 Task: Filter the leads by  my leads
Action: Mouse moved to (132, 172)
Screenshot: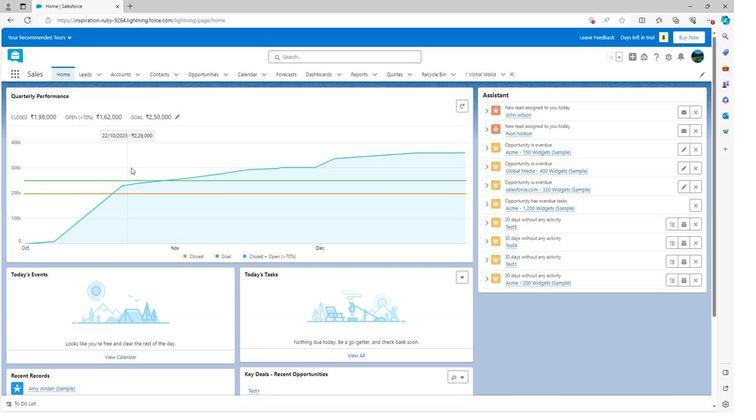 
Action: Mouse scrolled (132, 172) with delta (0, 0)
Screenshot: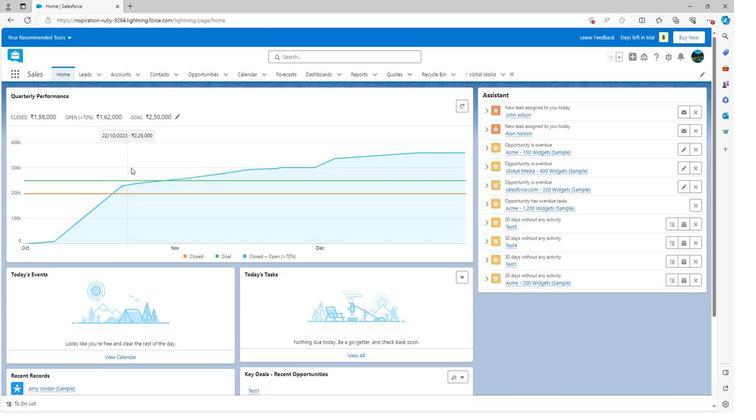 
Action: Mouse moved to (132, 172)
Screenshot: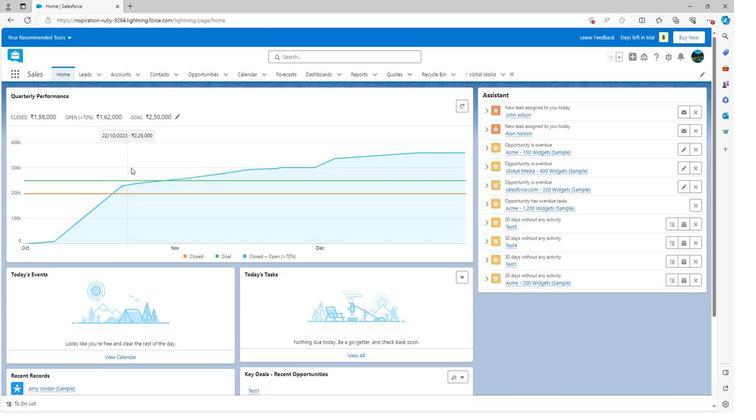 
Action: Mouse scrolled (132, 172) with delta (0, 0)
Screenshot: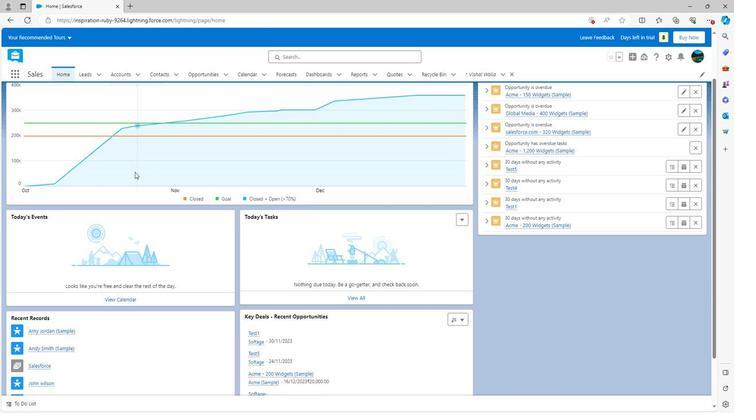 
Action: Mouse scrolled (132, 172) with delta (0, 0)
Screenshot: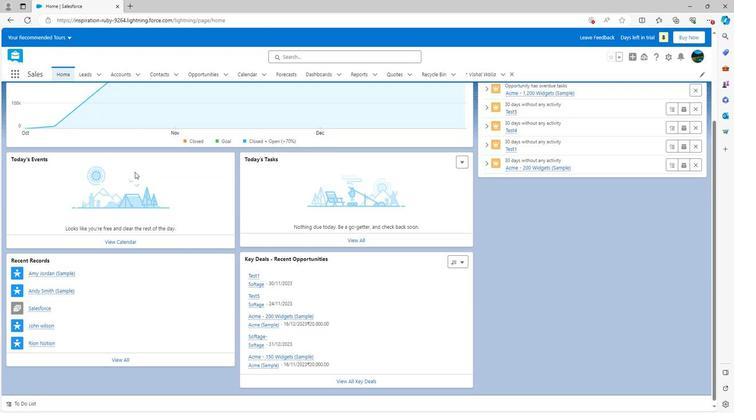 
Action: Mouse scrolled (132, 172) with delta (0, 0)
Screenshot: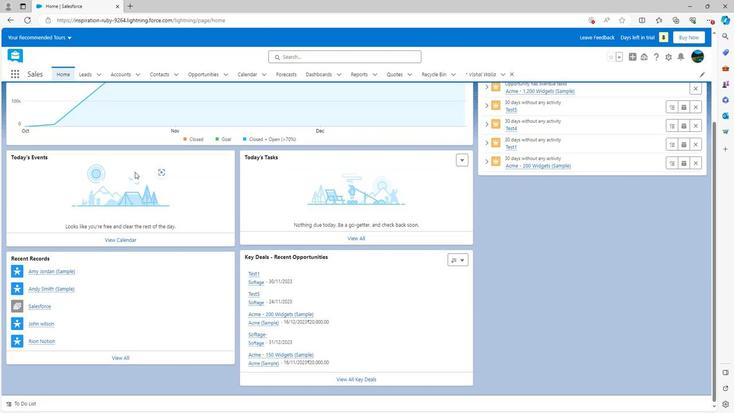 
Action: Mouse scrolled (132, 172) with delta (0, 0)
Screenshot: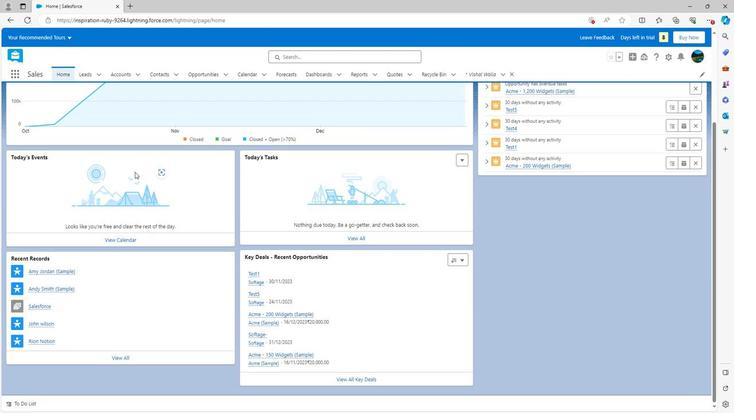 
Action: Mouse moved to (132, 168)
Screenshot: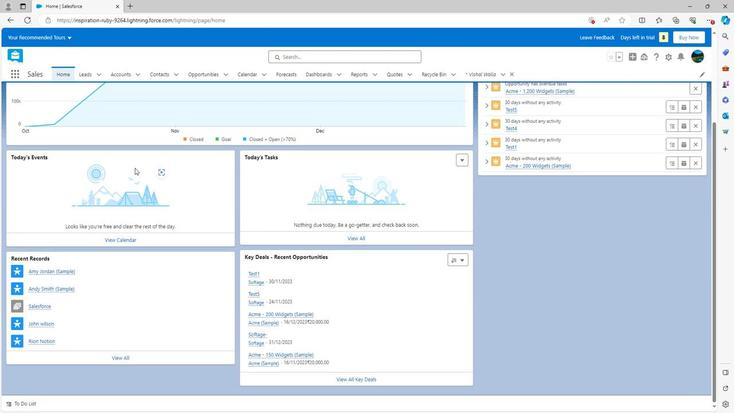 
Action: Mouse scrolled (132, 168) with delta (0, 0)
Screenshot: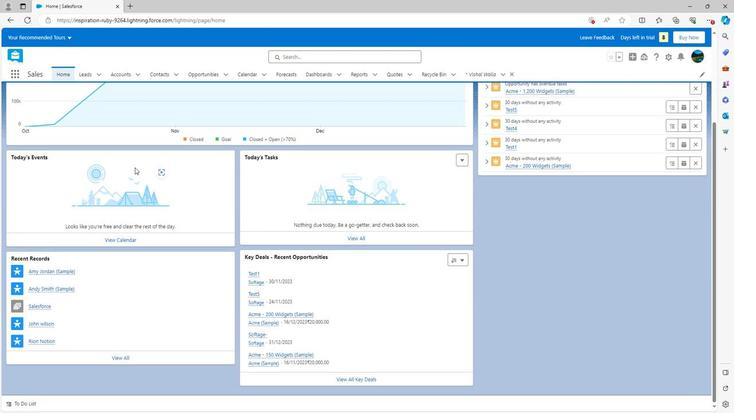 
Action: Mouse scrolled (132, 168) with delta (0, 0)
Screenshot: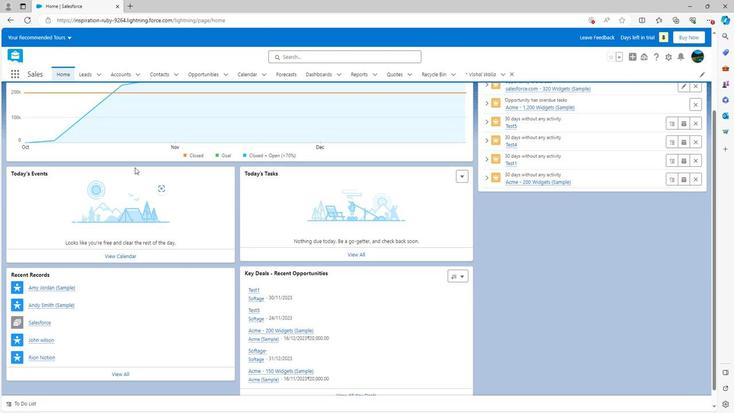 
Action: Mouse moved to (132, 166)
Screenshot: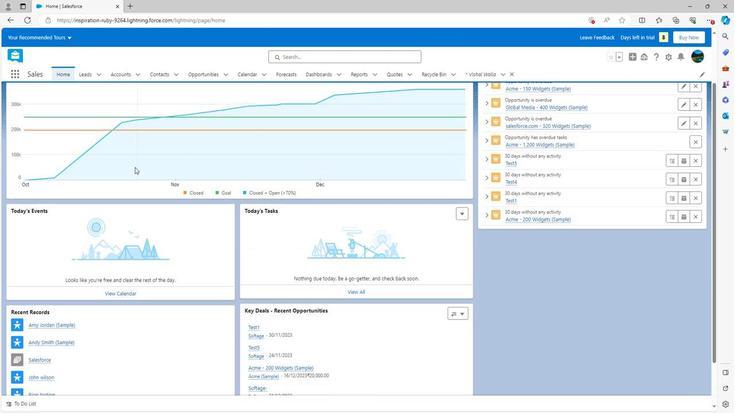 
Action: Mouse scrolled (132, 167) with delta (0, 0)
Screenshot: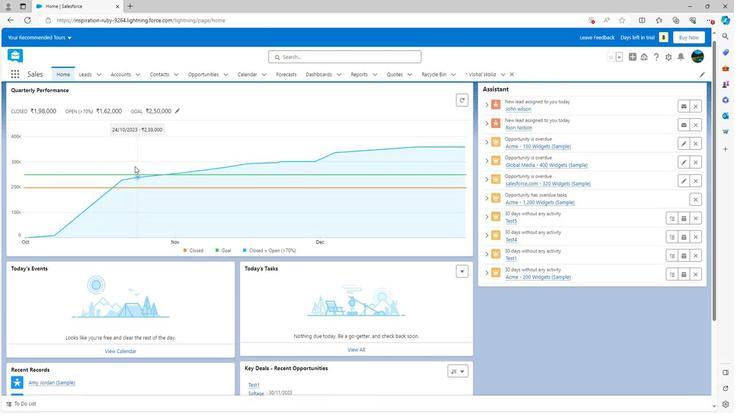 
Action: Mouse scrolled (132, 167) with delta (0, 0)
Screenshot: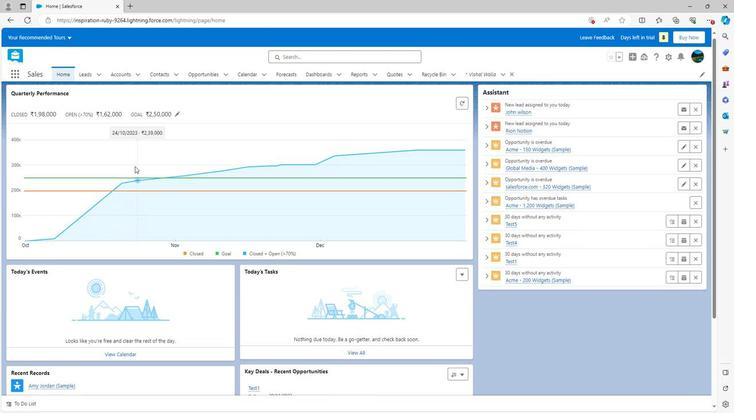 
Action: Mouse moved to (79, 74)
Screenshot: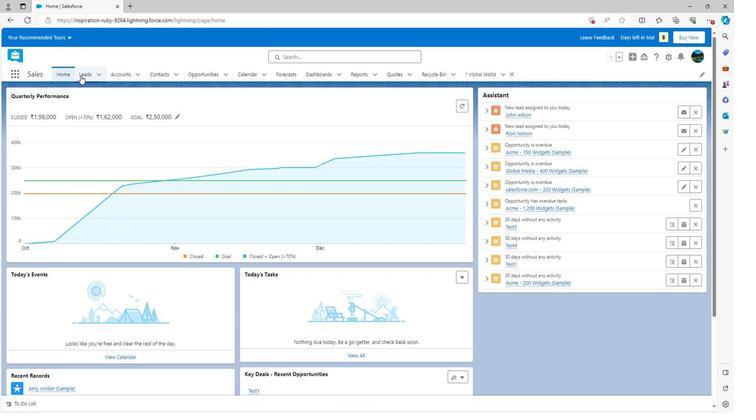 
Action: Mouse pressed left at (79, 74)
Screenshot: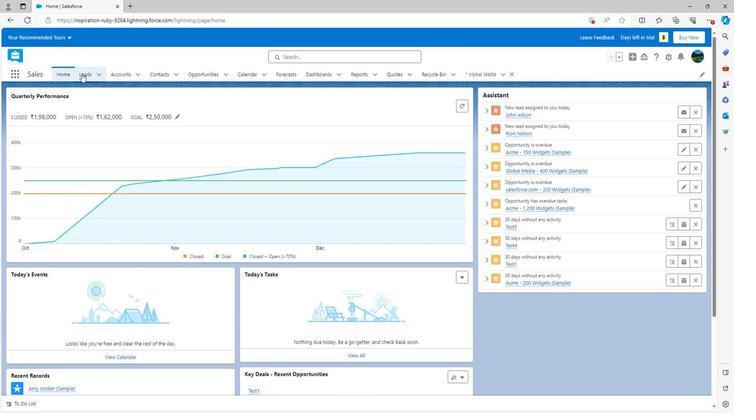 
Action: Mouse moved to (95, 75)
Screenshot: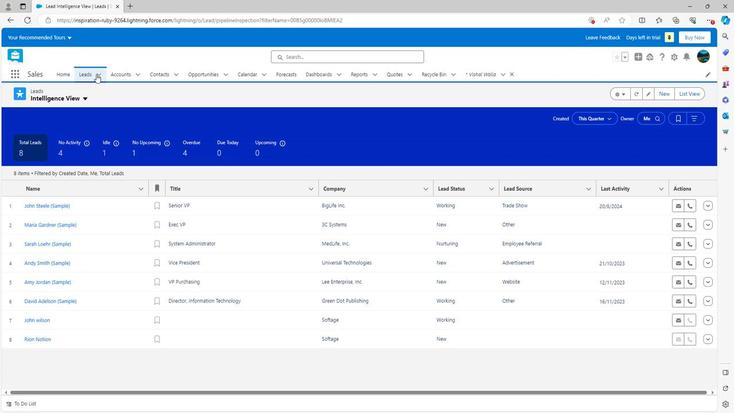 
Action: Mouse pressed left at (95, 75)
Screenshot: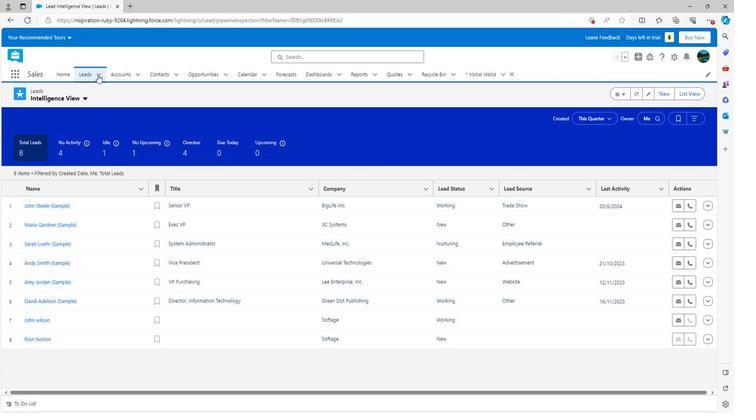 
Action: Mouse moved to (80, 215)
Screenshot: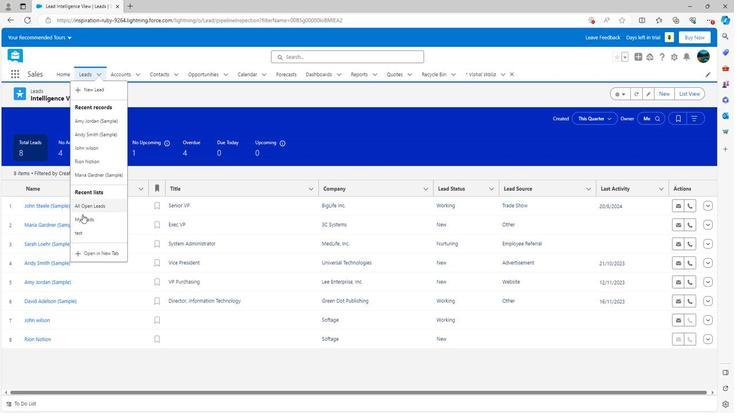 
Action: Mouse pressed left at (80, 215)
Screenshot: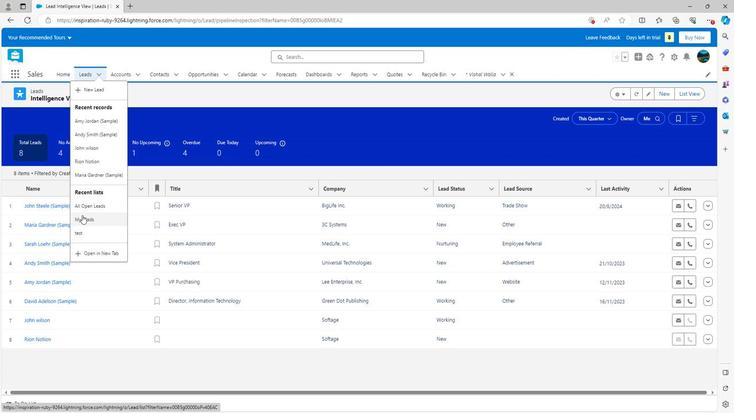 
Action: Mouse moved to (61, 100)
Screenshot: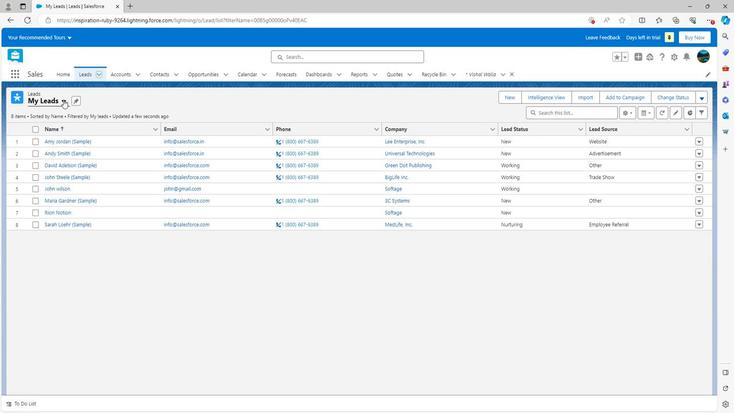 
Action: Mouse pressed left at (61, 100)
Screenshot: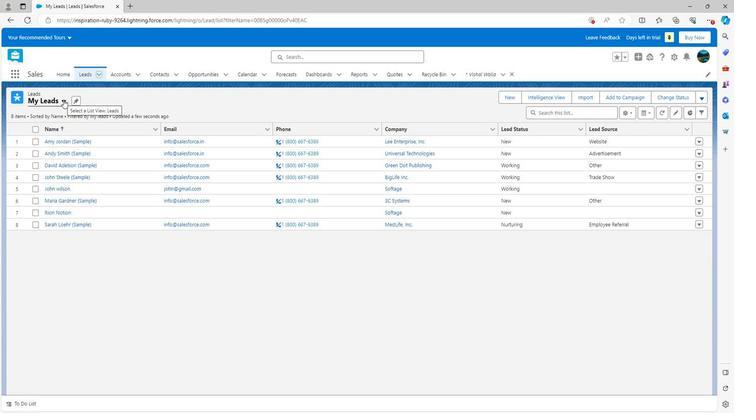 
Action: Mouse moved to (60, 145)
Screenshot: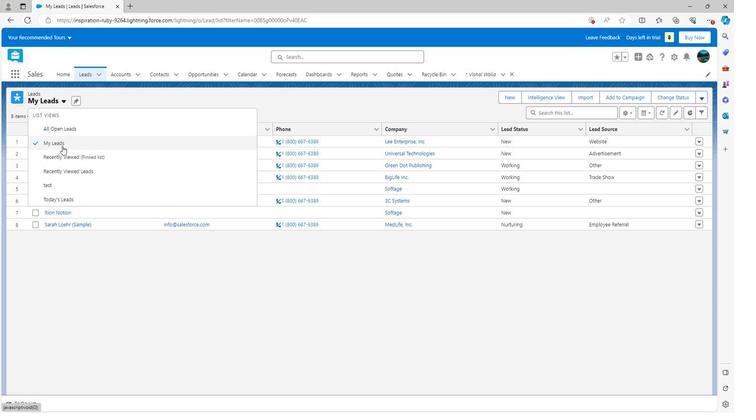 
Action: Mouse pressed left at (60, 145)
Screenshot: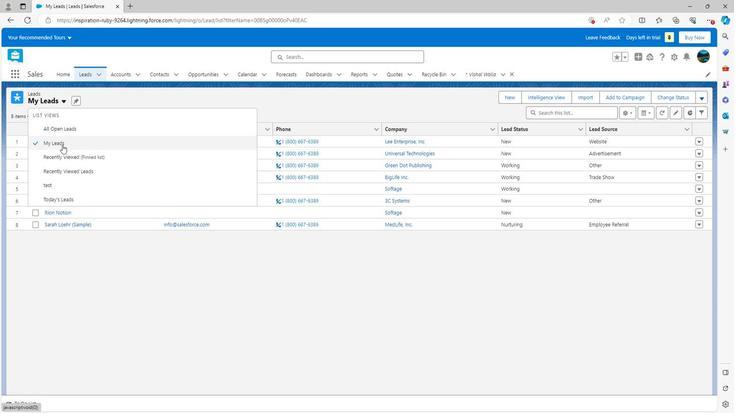 
Action: Mouse moved to (305, 210)
Screenshot: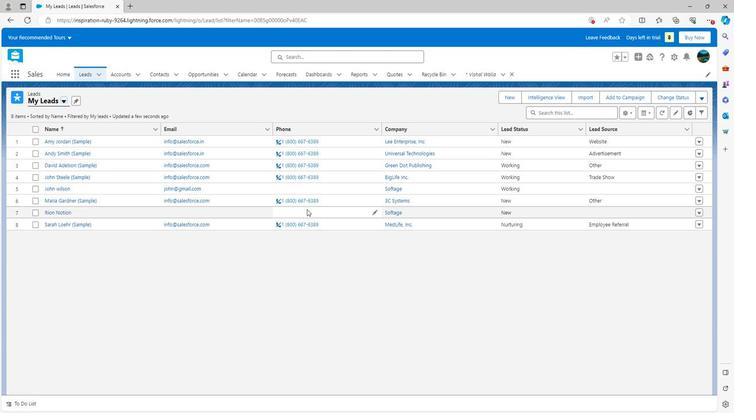 
